 Task: Enable the overlay "Mosaic video sub source" for transcode stream output.
Action: Mouse moved to (102, 14)
Screenshot: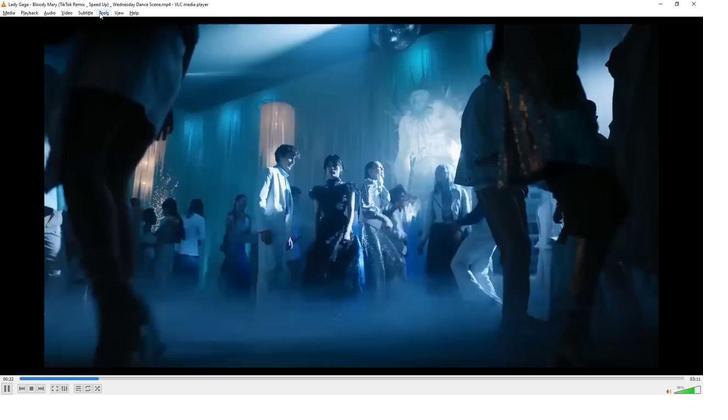 
Action: Mouse pressed left at (102, 14)
Screenshot: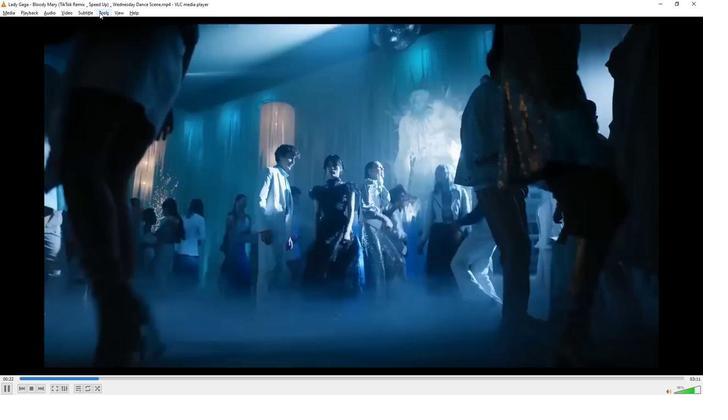 
Action: Mouse moved to (114, 100)
Screenshot: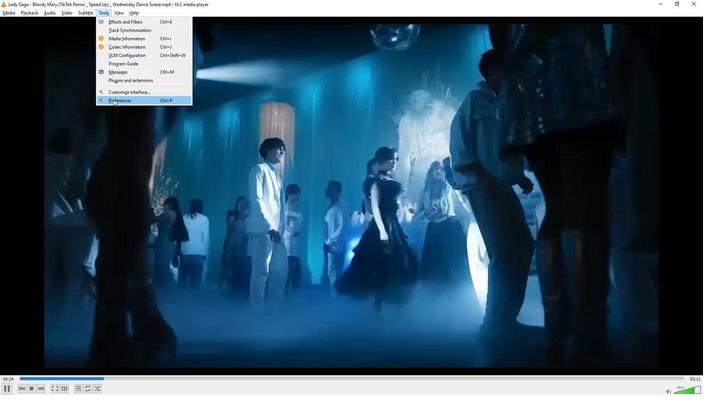 
Action: Mouse pressed left at (114, 100)
Screenshot: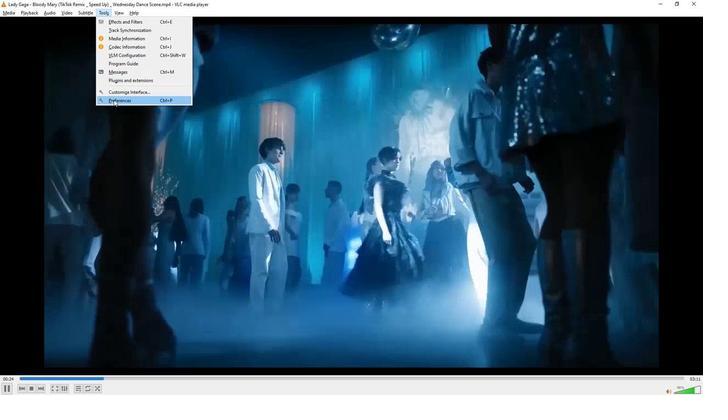 
Action: Mouse moved to (207, 300)
Screenshot: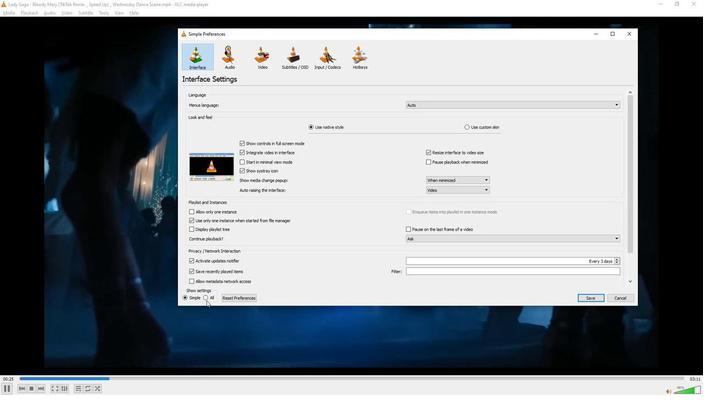 
Action: Mouse pressed left at (207, 300)
Screenshot: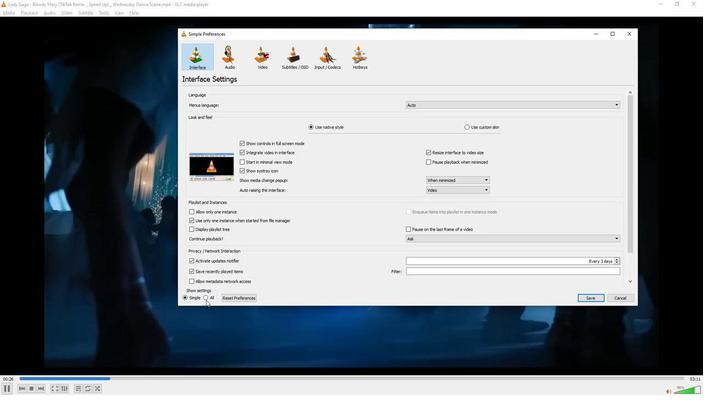 
Action: Mouse moved to (202, 254)
Screenshot: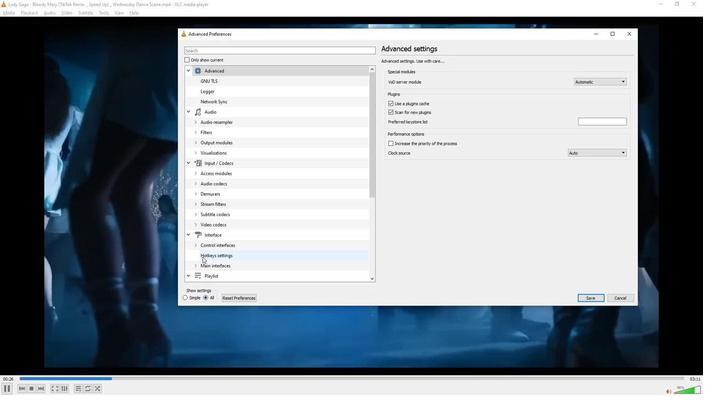 
Action: Mouse scrolled (202, 253) with delta (0, 0)
Screenshot: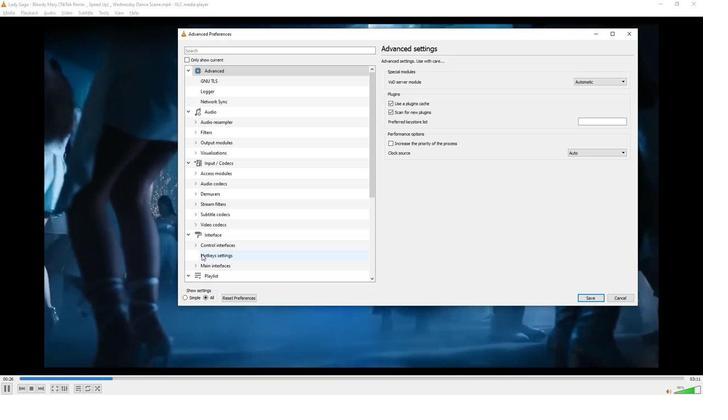 
Action: Mouse scrolled (202, 253) with delta (0, 0)
Screenshot: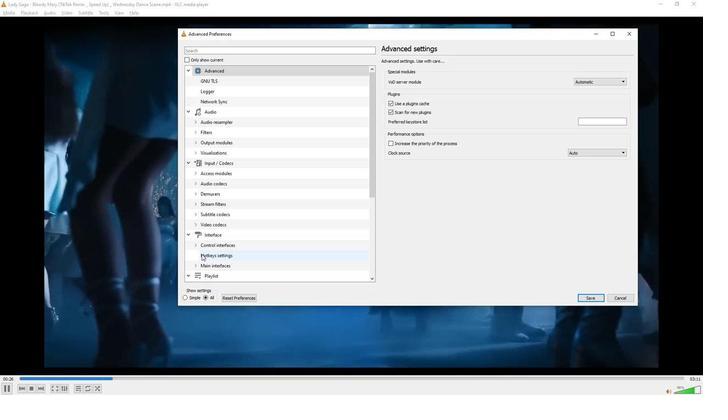 
Action: Mouse scrolled (202, 253) with delta (0, 0)
Screenshot: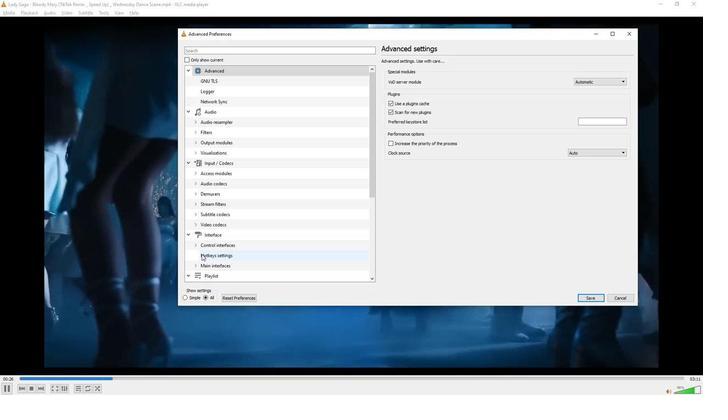 
Action: Mouse scrolled (202, 253) with delta (0, 0)
Screenshot: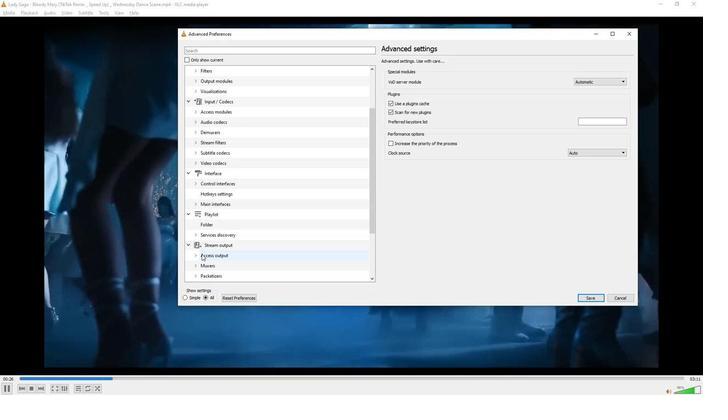 
Action: Mouse scrolled (202, 253) with delta (0, 0)
Screenshot: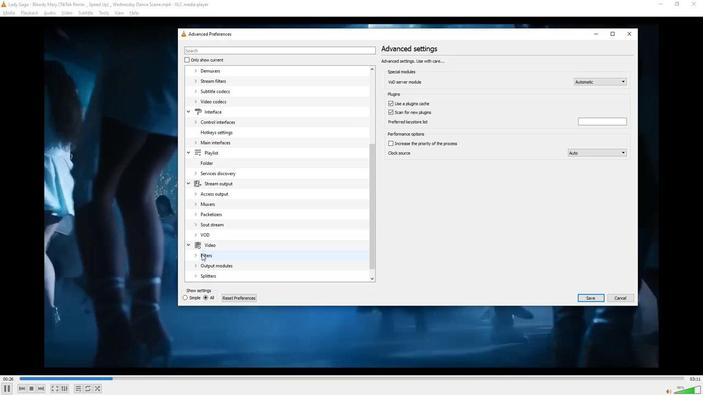 
Action: Mouse moved to (197, 216)
Screenshot: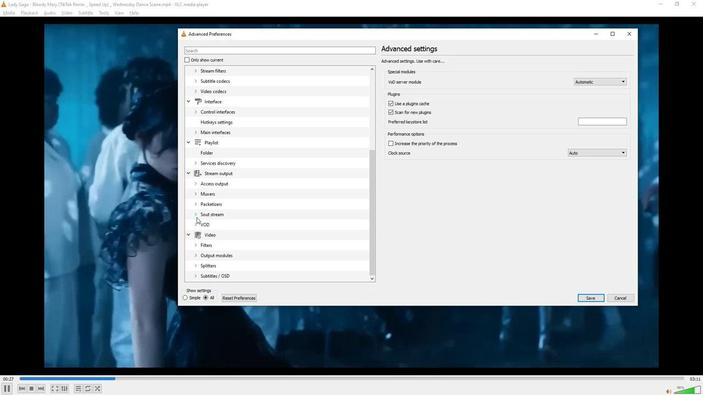 
Action: Mouse pressed left at (197, 216)
Screenshot: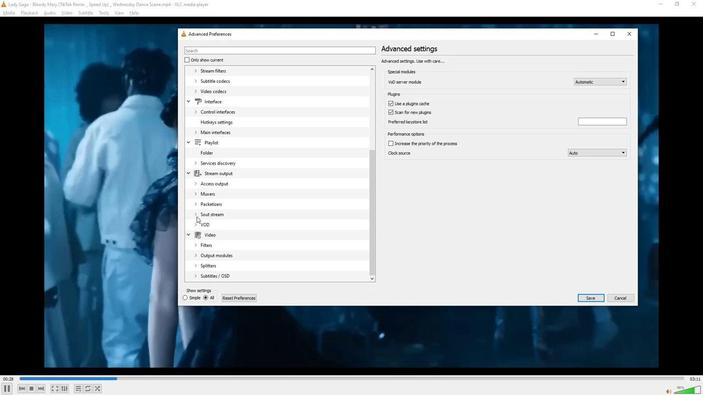 
Action: Mouse moved to (226, 222)
Screenshot: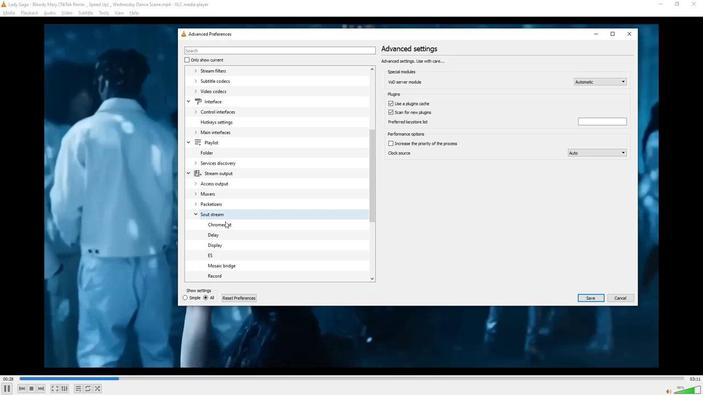 
Action: Mouse scrolled (226, 221) with delta (0, 0)
Screenshot: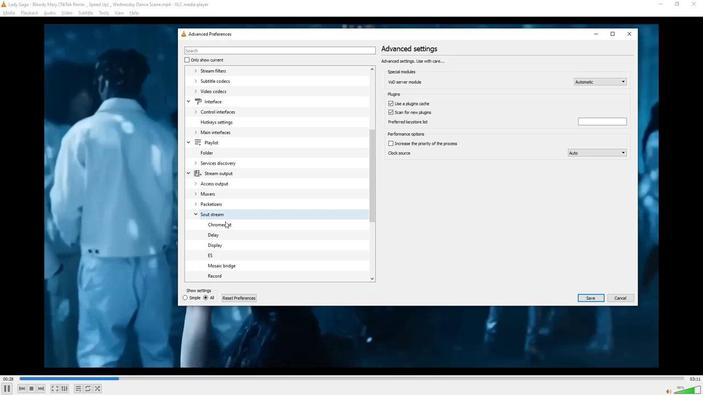 
Action: Mouse scrolled (226, 221) with delta (0, 0)
Screenshot: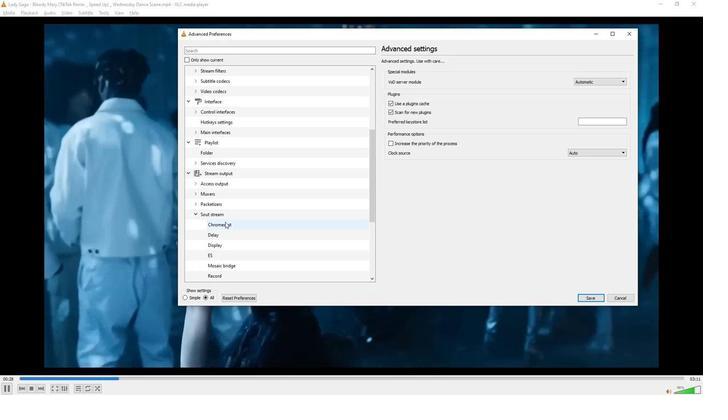 
Action: Mouse moved to (226, 222)
Screenshot: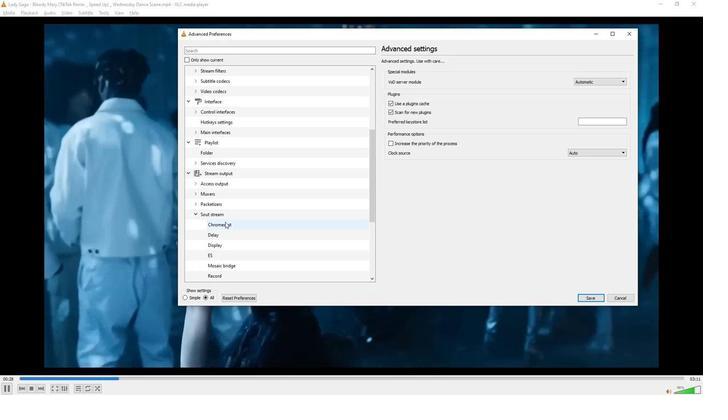 
Action: Mouse scrolled (226, 222) with delta (0, 0)
Screenshot: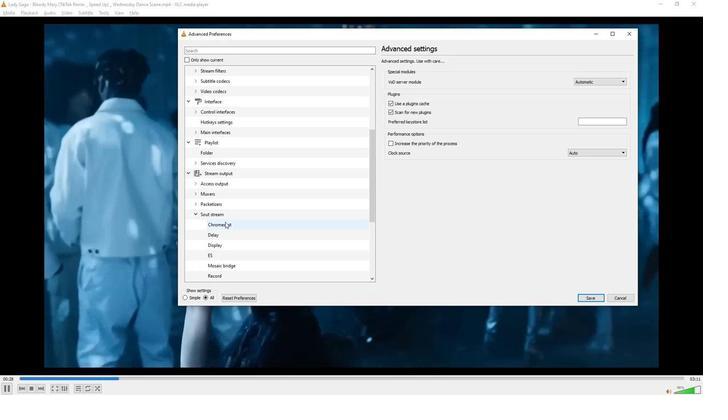 
Action: Mouse scrolled (226, 222) with delta (0, 0)
Screenshot: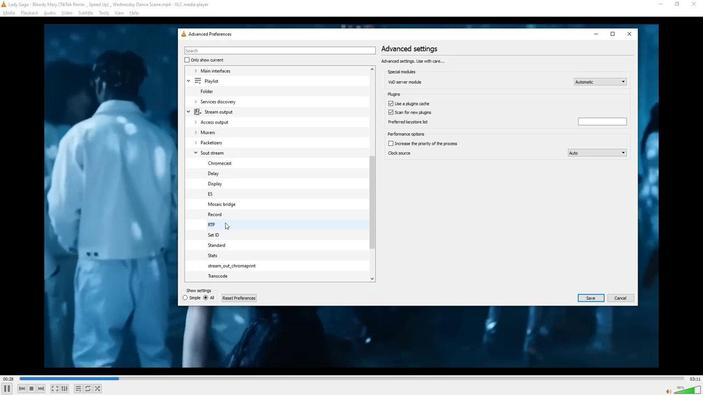 
Action: Mouse moved to (226, 222)
Screenshot: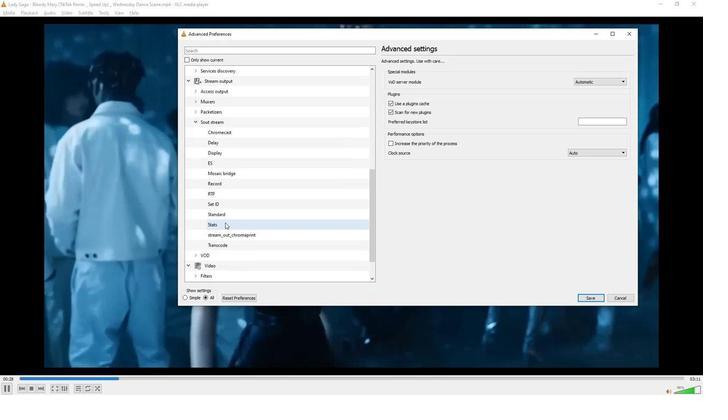 
Action: Mouse scrolled (226, 222) with delta (0, 0)
Screenshot: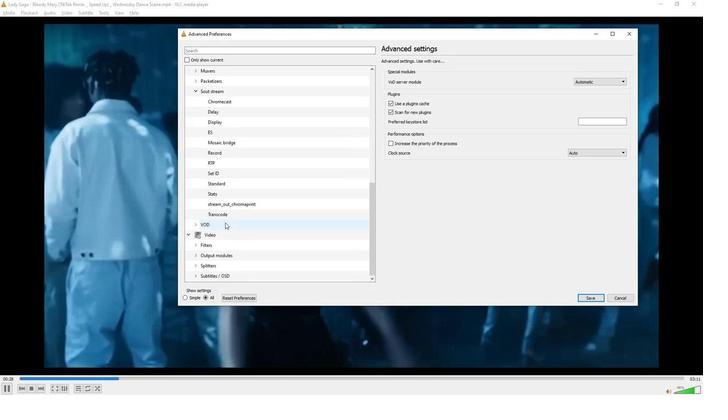 
Action: Mouse moved to (222, 214)
Screenshot: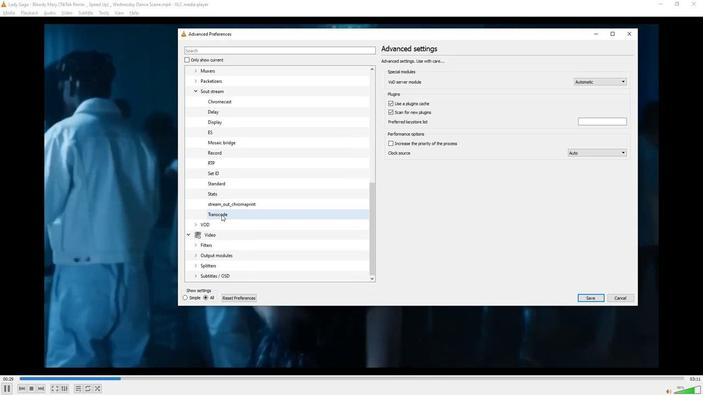 
Action: Mouse pressed left at (222, 214)
Screenshot: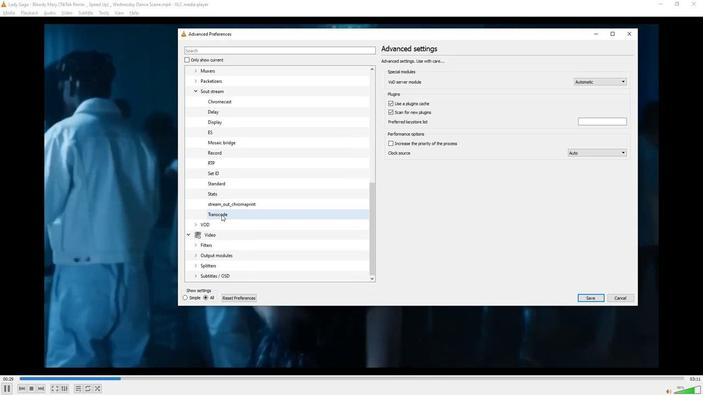 
Action: Mouse moved to (489, 214)
Screenshot: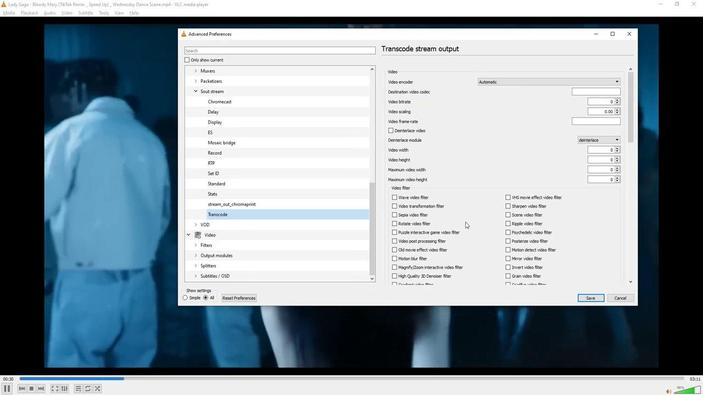 
Action: Mouse scrolled (489, 214) with delta (0, 0)
Screenshot: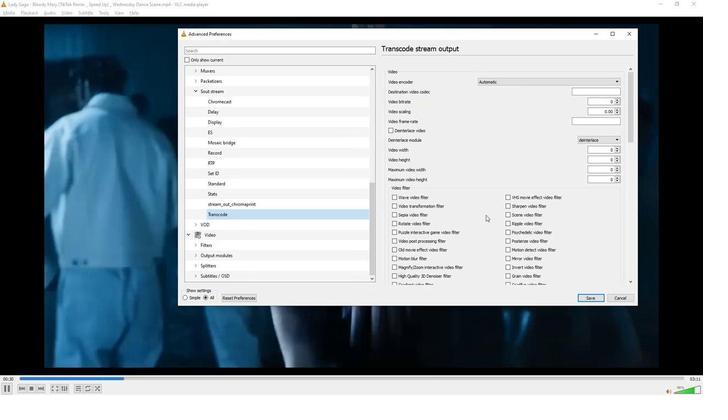 
Action: Mouse moved to (489, 214)
Screenshot: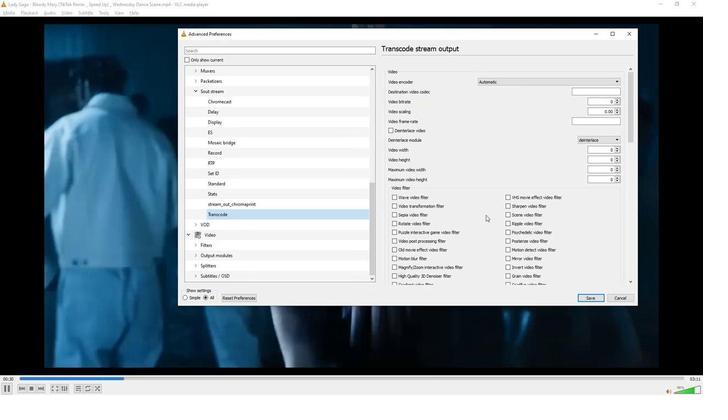 
Action: Mouse scrolled (489, 214) with delta (0, 0)
Screenshot: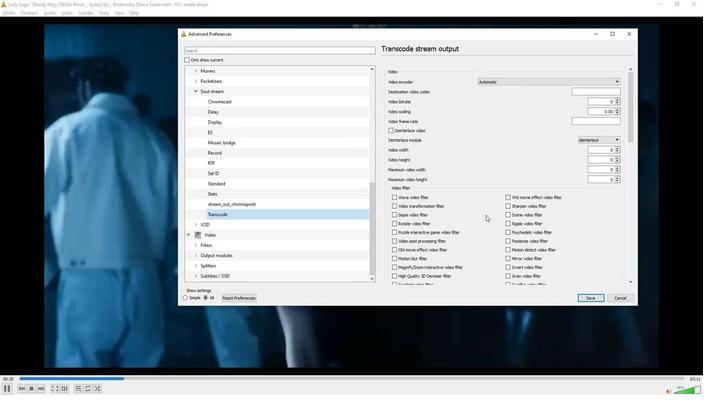 
Action: Mouse moved to (488, 214)
Screenshot: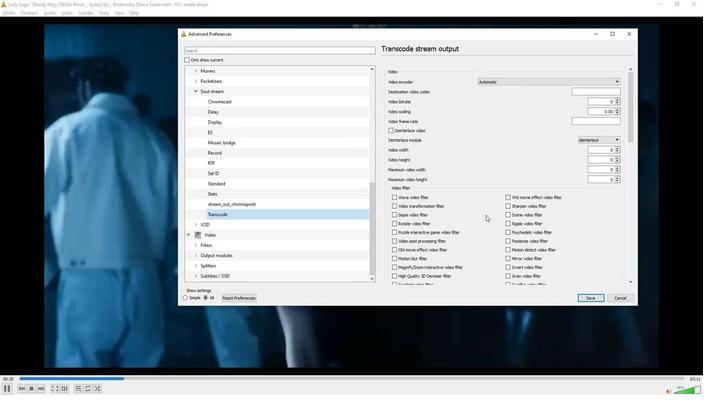 
Action: Mouse scrolled (488, 214) with delta (0, 0)
Screenshot: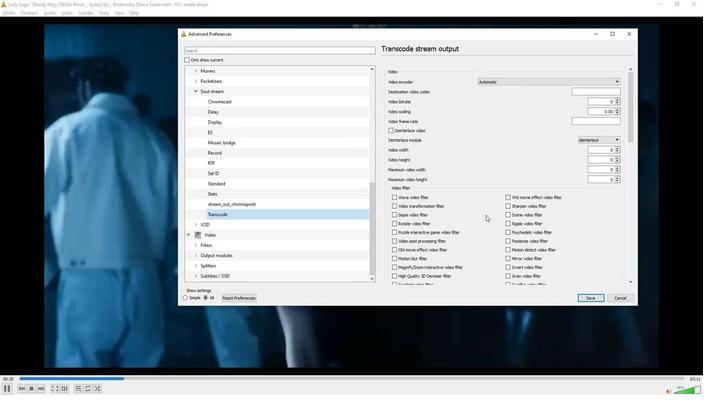
Action: Mouse moved to (485, 214)
Screenshot: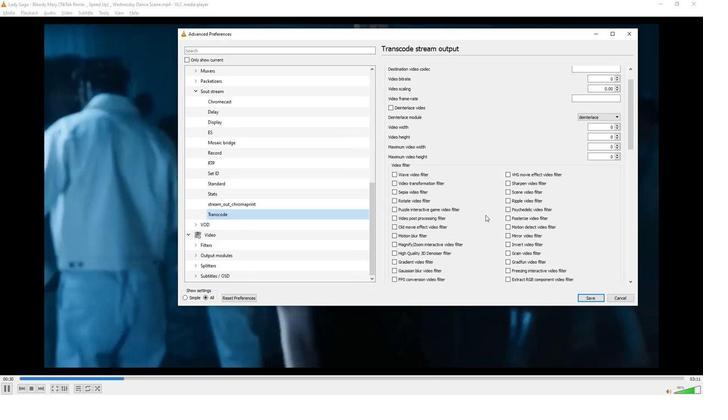 
Action: Mouse scrolled (485, 214) with delta (0, 0)
Screenshot: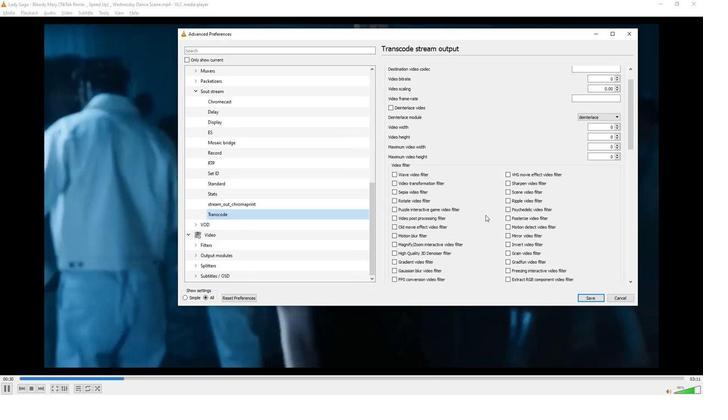 
Action: Mouse moved to (484, 214)
Screenshot: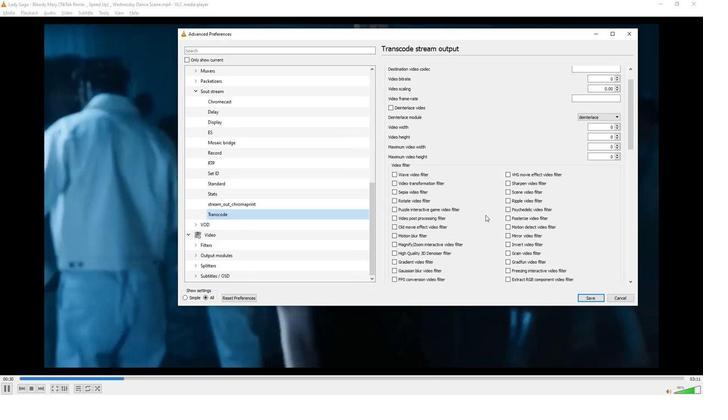 
Action: Mouse scrolled (484, 214) with delta (0, 0)
Screenshot: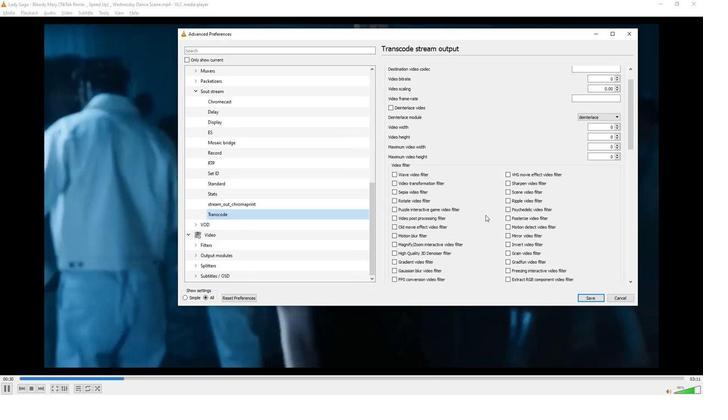 
Action: Mouse moved to (480, 213)
Screenshot: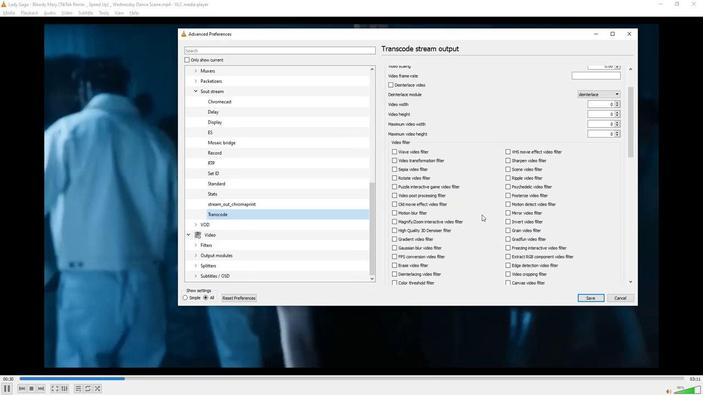 
Action: Mouse scrolled (480, 213) with delta (0, 0)
Screenshot: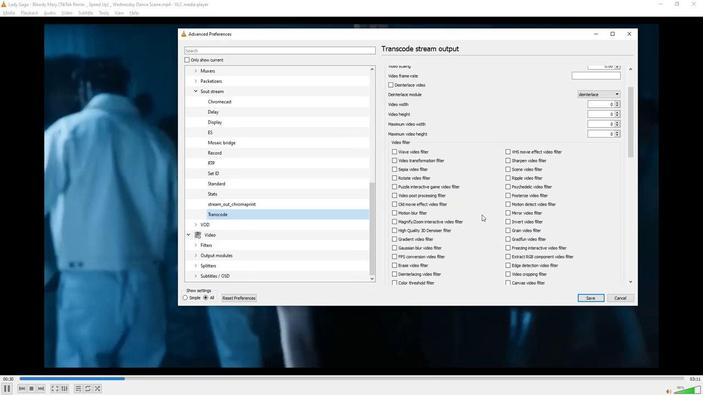 
Action: Mouse moved to (475, 211)
Screenshot: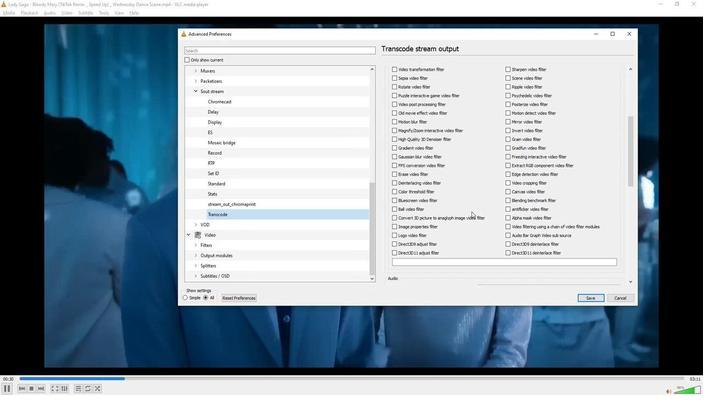 
Action: Mouse scrolled (475, 211) with delta (0, 0)
Screenshot: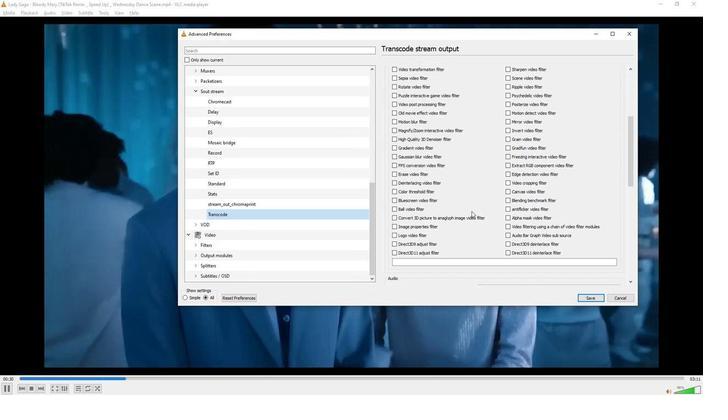 
Action: Mouse scrolled (475, 211) with delta (0, 0)
Screenshot: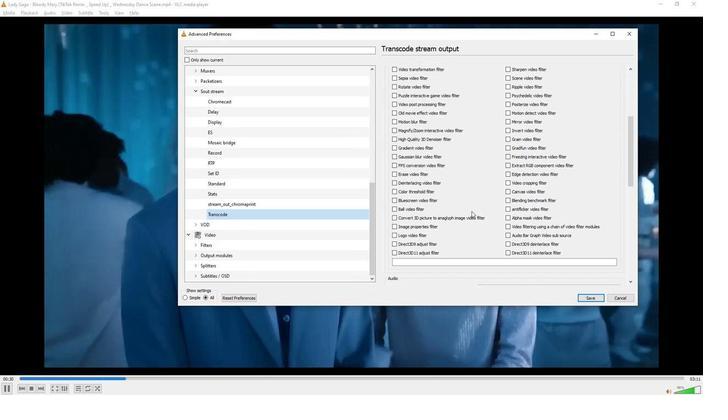 
Action: Mouse scrolled (475, 211) with delta (0, 0)
Screenshot: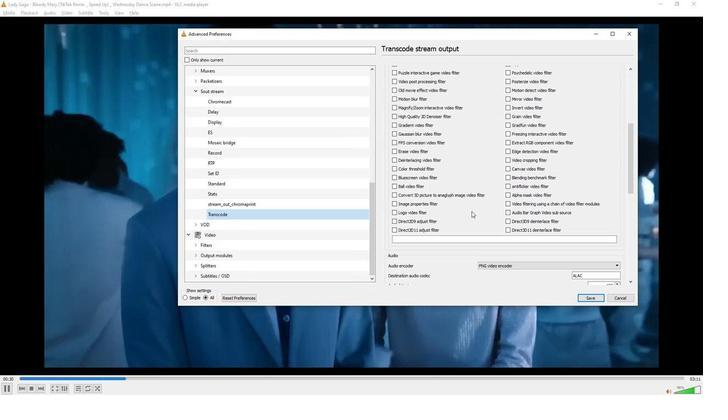 
Action: Mouse scrolled (475, 211) with delta (0, 0)
Screenshot: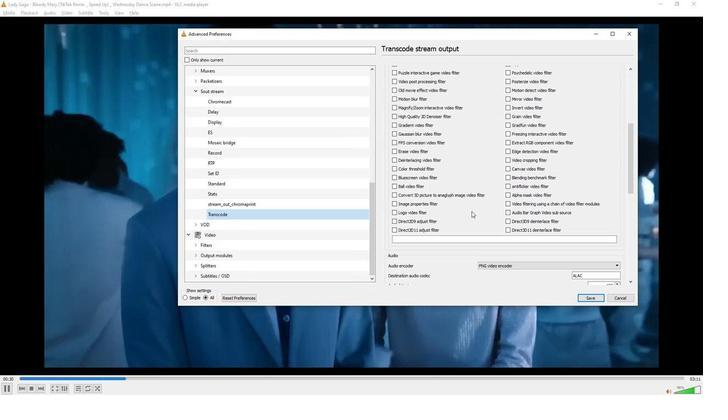 
Action: Mouse scrolled (475, 211) with delta (0, 0)
Screenshot: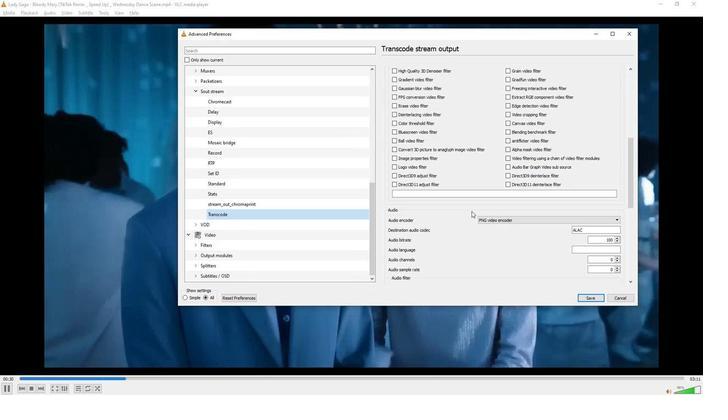 
Action: Mouse scrolled (475, 211) with delta (0, 0)
Screenshot: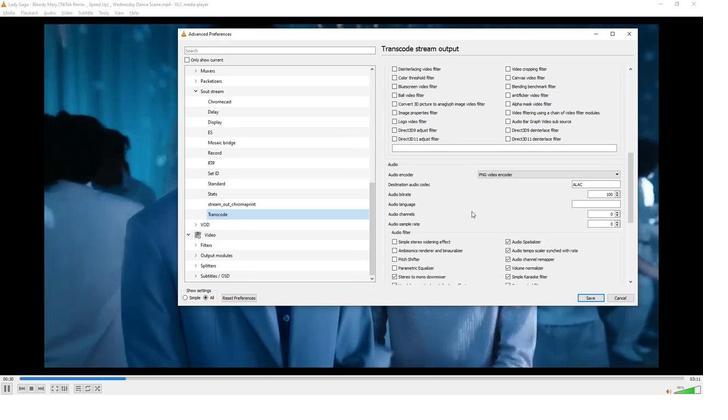 
Action: Mouse scrolled (475, 211) with delta (0, 0)
Screenshot: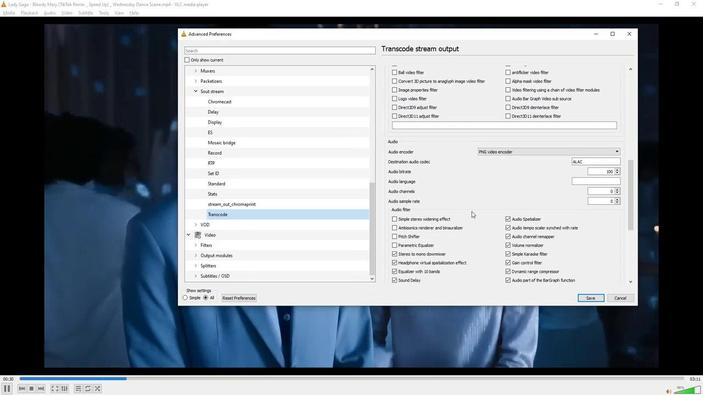 
Action: Mouse scrolled (475, 211) with delta (0, 0)
Screenshot: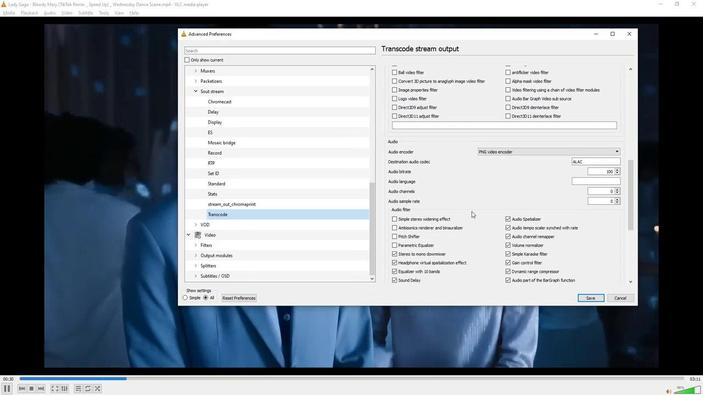 
Action: Mouse scrolled (475, 211) with delta (0, 0)
Screenshot: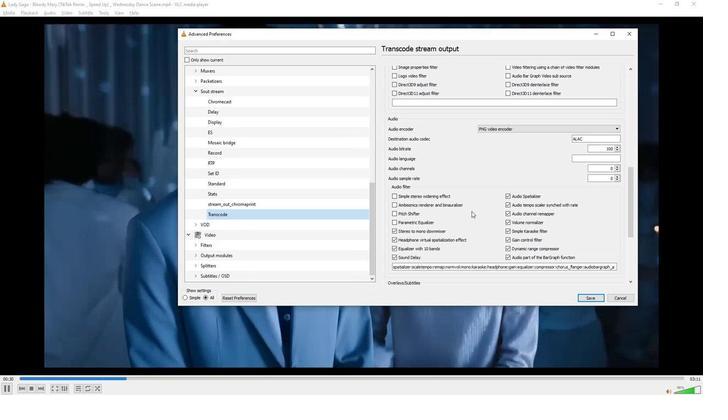 
Action: Mouse scrolled (475, 211) with delta (0, 0)
Screenshot: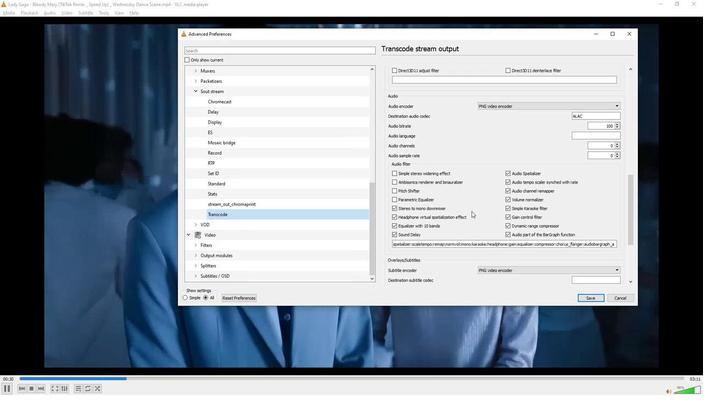
Action: Mouse scrolled (475, 211) with delta (0, 0)
Screenshot: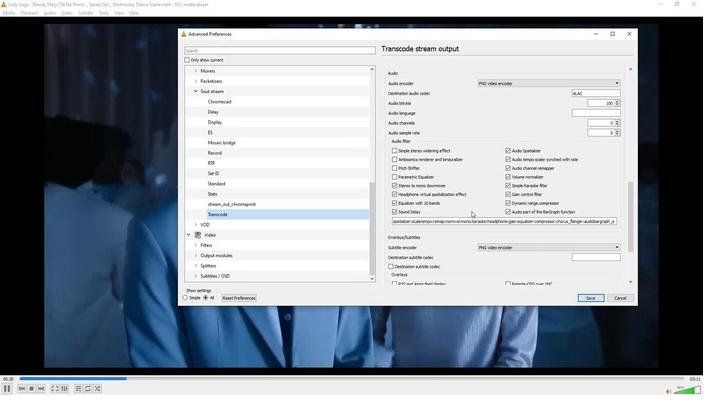 
Action: Mouse scrolled (475, 211) with delta (0, 0)
Screenshot: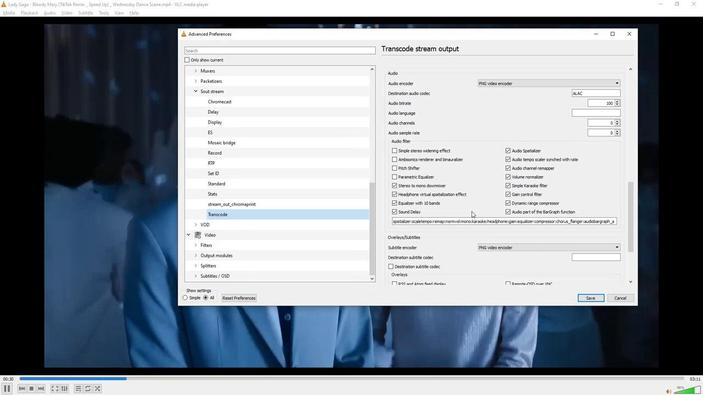 
Action: Mouse scrolled (475, 211) with delta (0, 0)
Screenshot: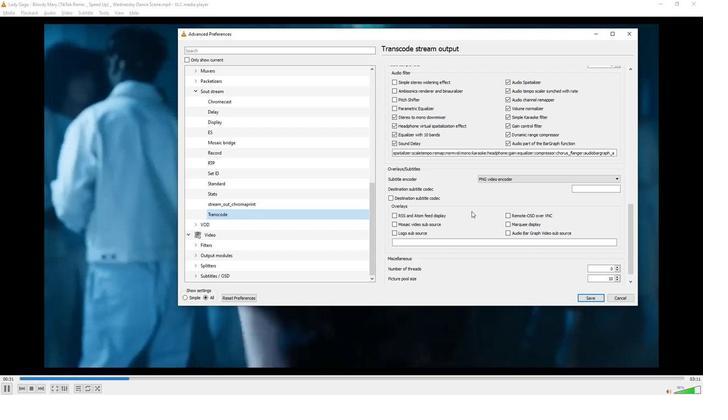 
Action: Mouse moved to (398, 211)
Screenshot: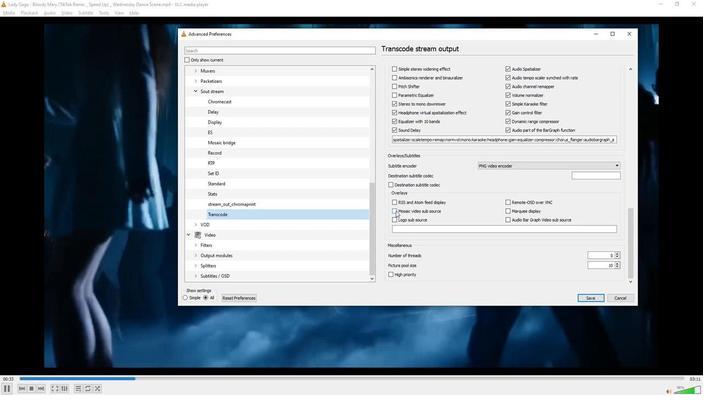 
Action: Mouse pressed left at (398, 211)
Screenshot: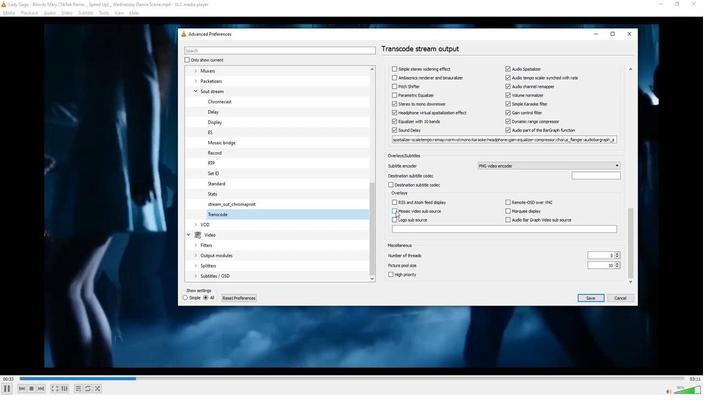 
Action: Mouse moved to (402, 231)
Screenshot: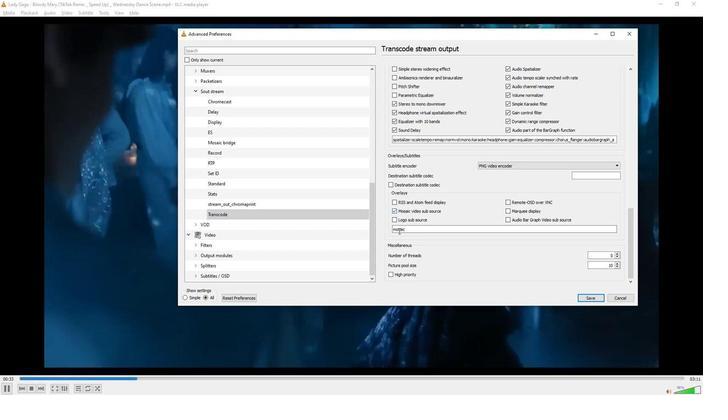 
